 Task: In the  document agreement.epub Use the feature 'and check spelling and grammer' Select the body of letter and change paragraph spacing to  '1.5'Select the word  Good Afternoon and change font size to  25
Action: Mouse moved to (179, 58)
Screenshot: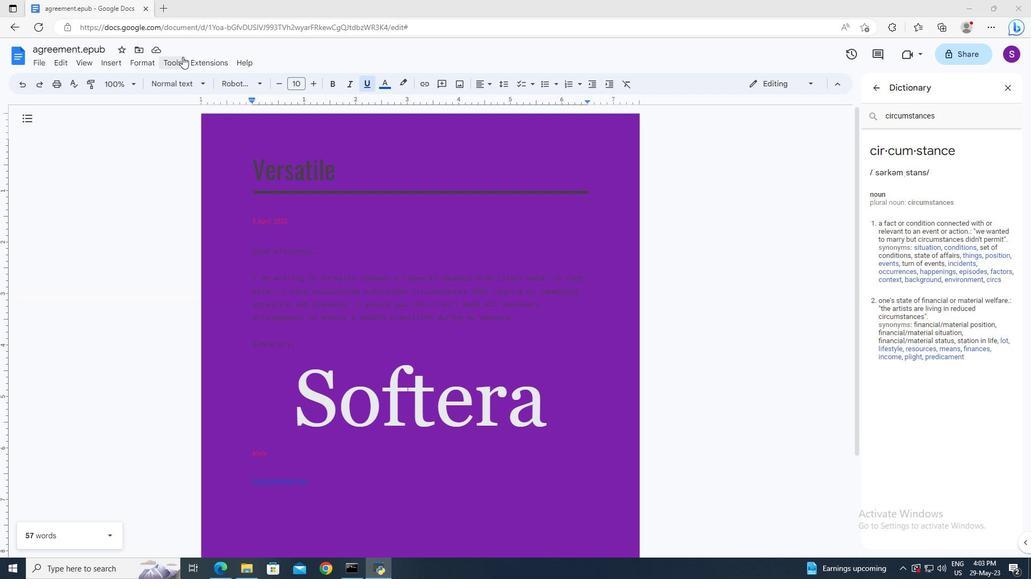 
Action: Mouse pressed left at (179, 58)
Screenshot: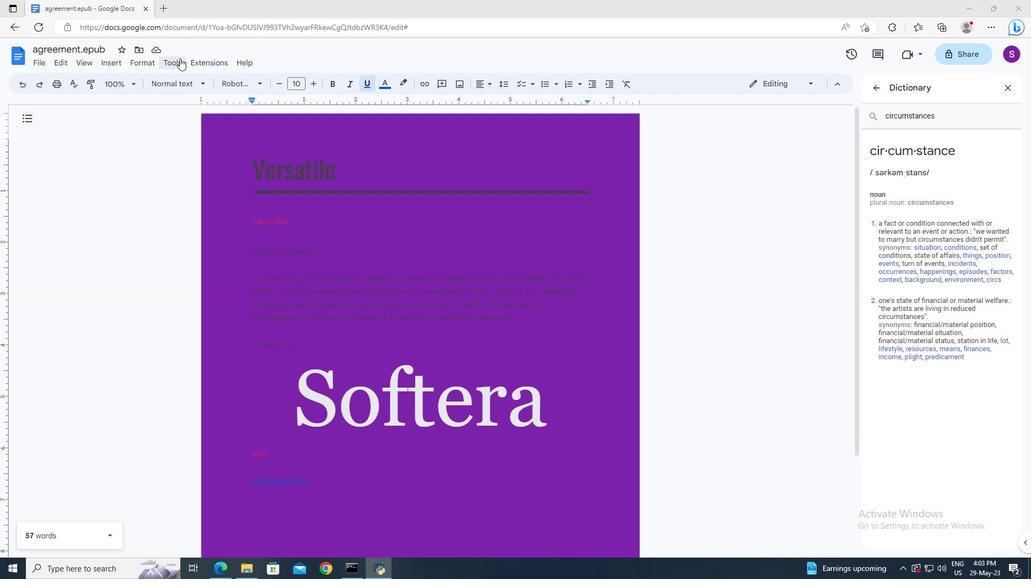 
Action: Mouse moved to (382, 83)
Screenshot: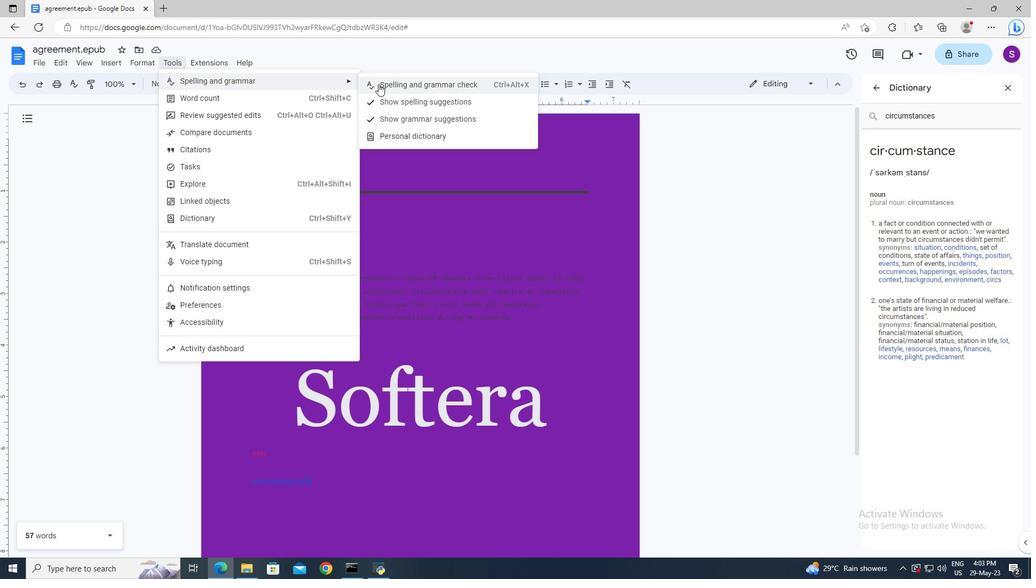 
Action: Mouse pressed left at (382, 83)
Screenshot: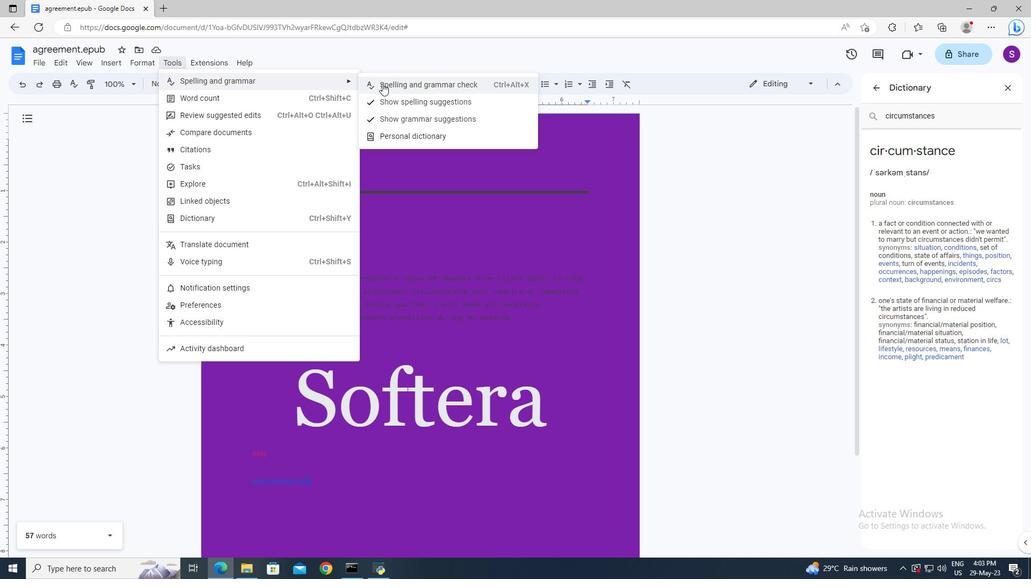 
Action: Mouse moved to (252, 277)
Screenshot: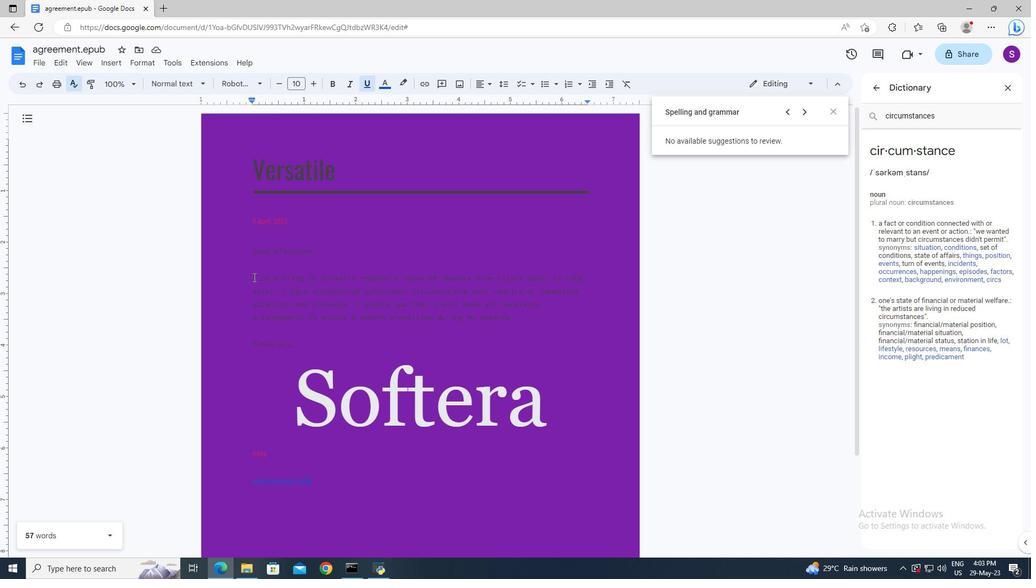 
Action: Mouse pressed left at (252, 277)
Screenshot: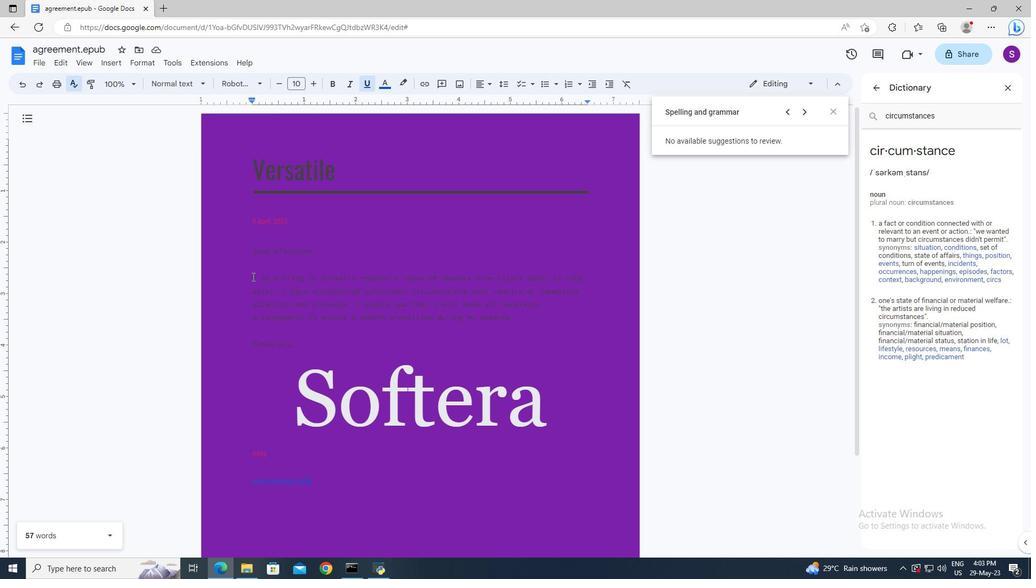 
Action: Key pressed <Key.shift><Key.down>
Screenshot: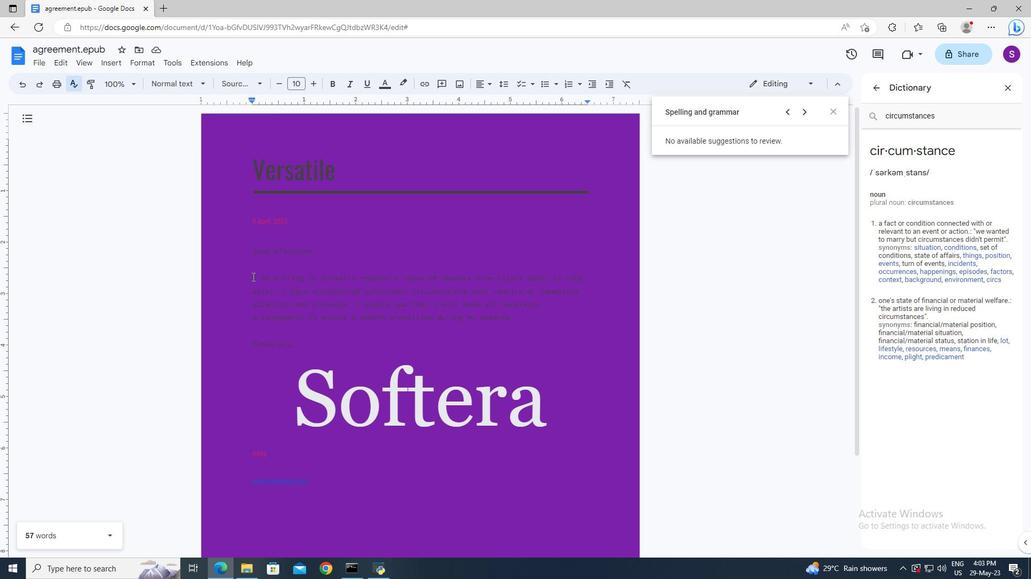 
Action: Mouse moved to (499, 83)
Screenshot: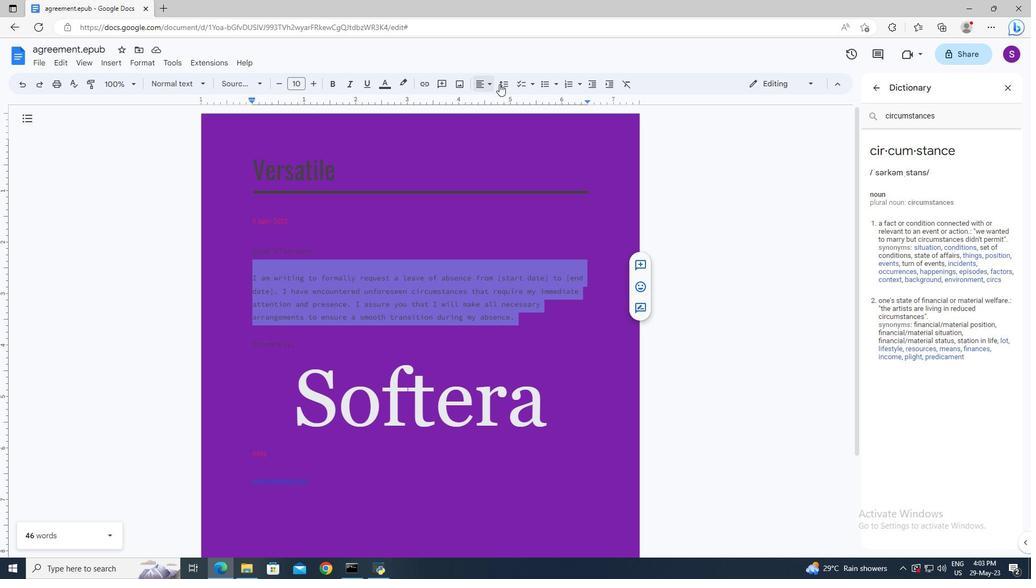 
Action: Mouse pressed left at (499, 83)
Screenshot: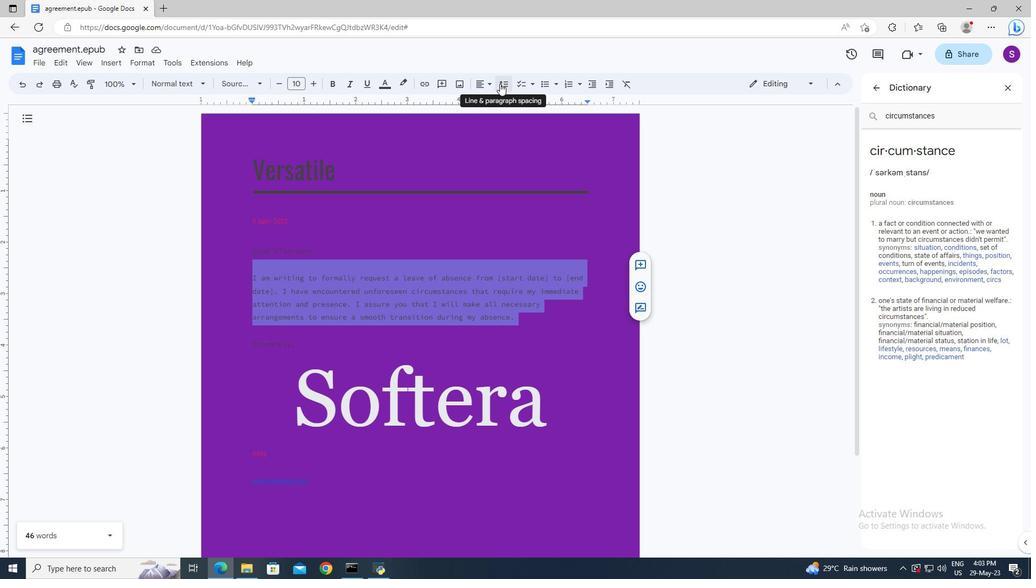 
Action: Mouse moved to (515, 139)
Screenshot: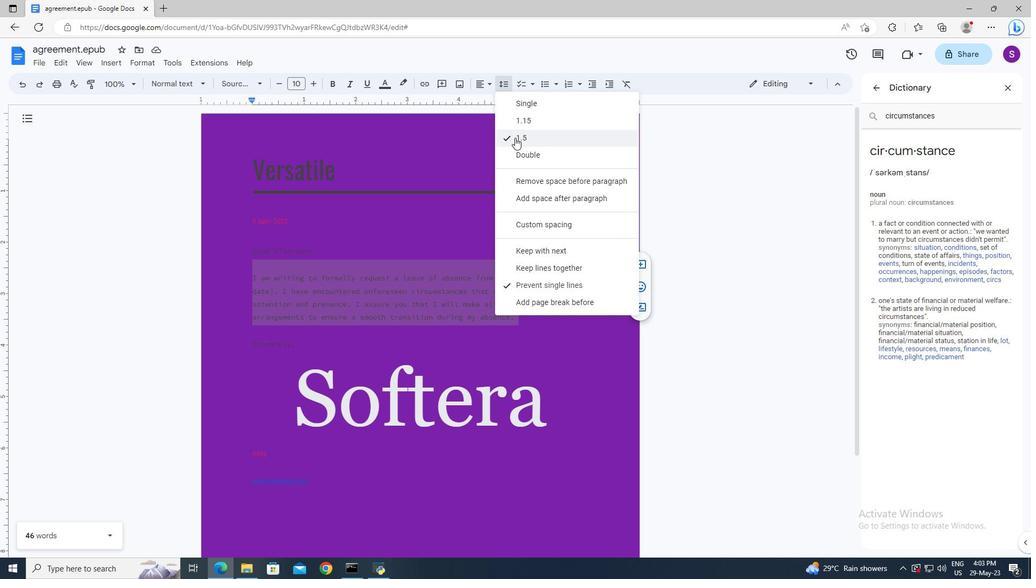 
Action: Mouse pressed left at (515, 139)
Screenshot: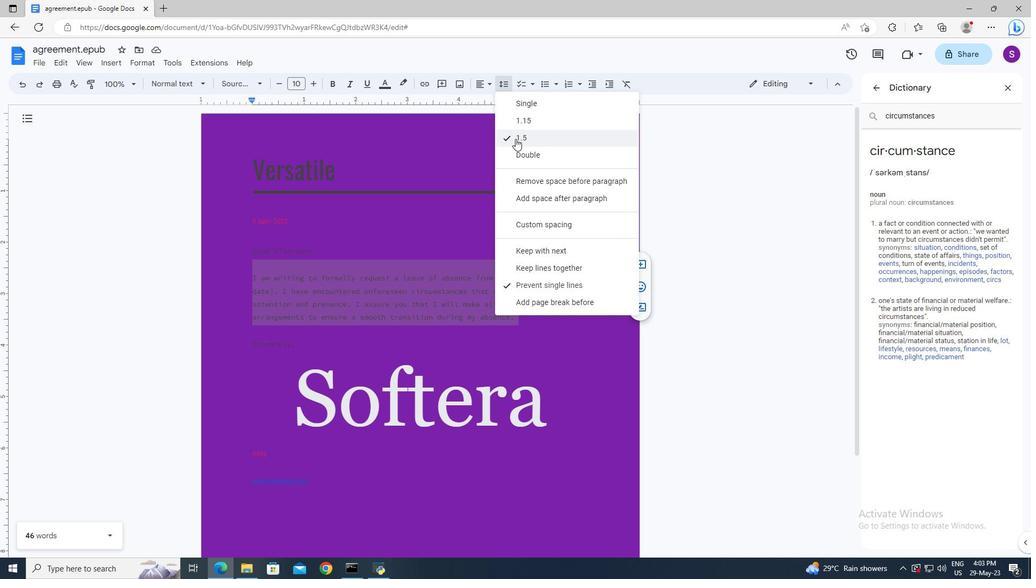 
Action: Mouse moved to (249, 252)
Screenshot: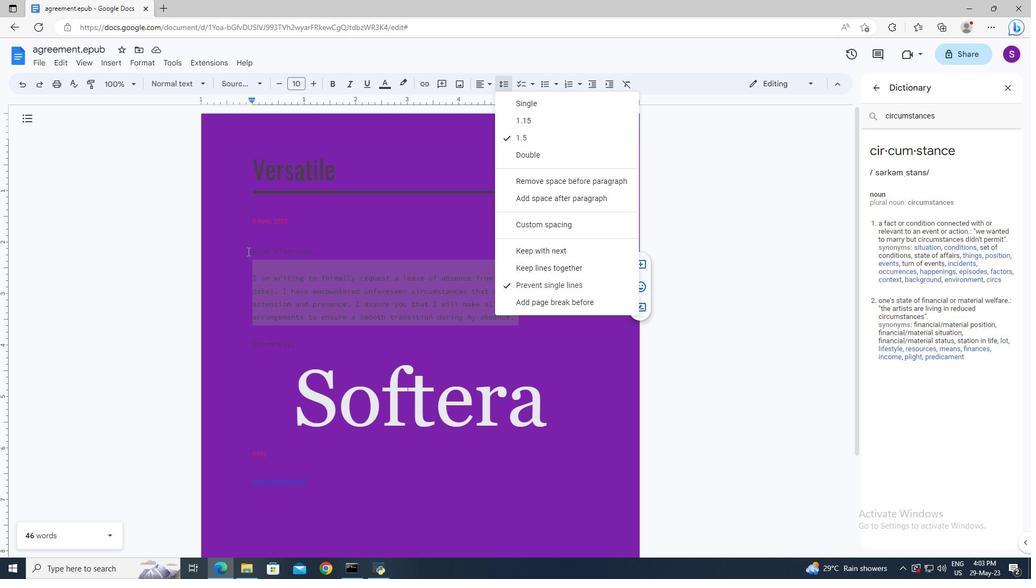 
Action: Mouse pressed left at (249, 252)
Screenshot: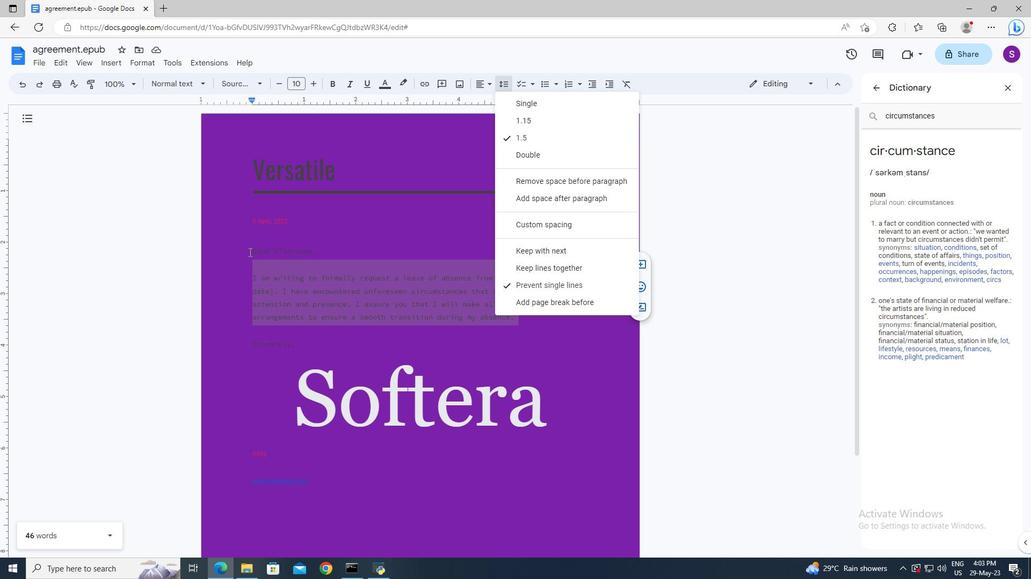 
Action: Key pressed <Key.shift><Key.right><Key.right>
Screenshot: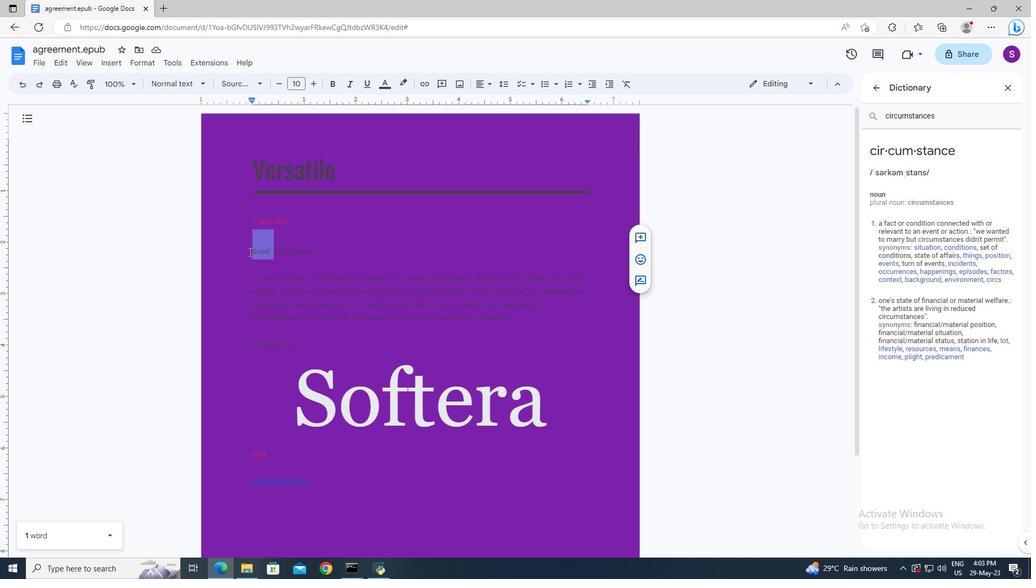 
Action: Mouse moved to (297, 86)
Screenshot: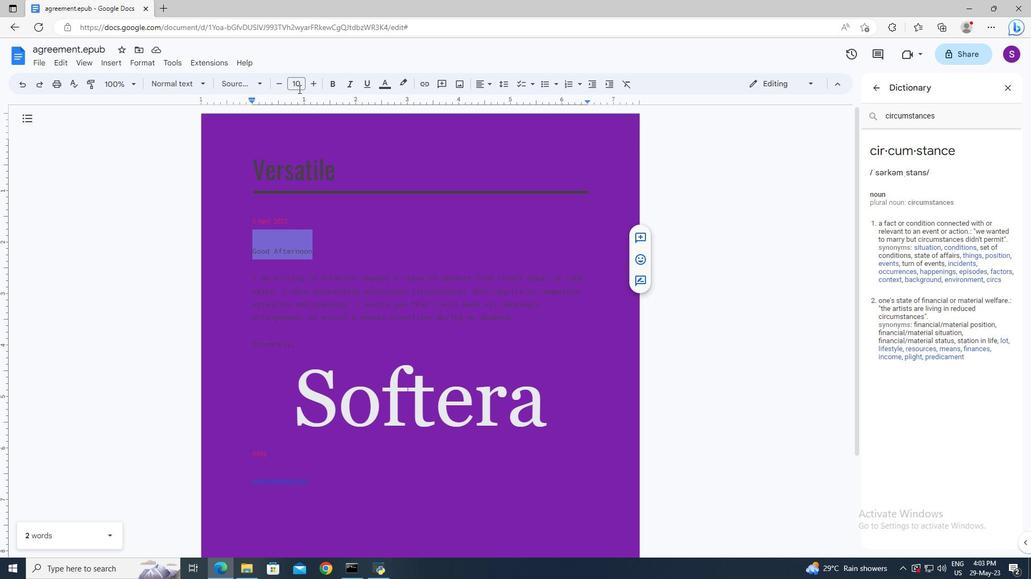 
Action: Mouse pressed left at (297, 86)
Screenshot: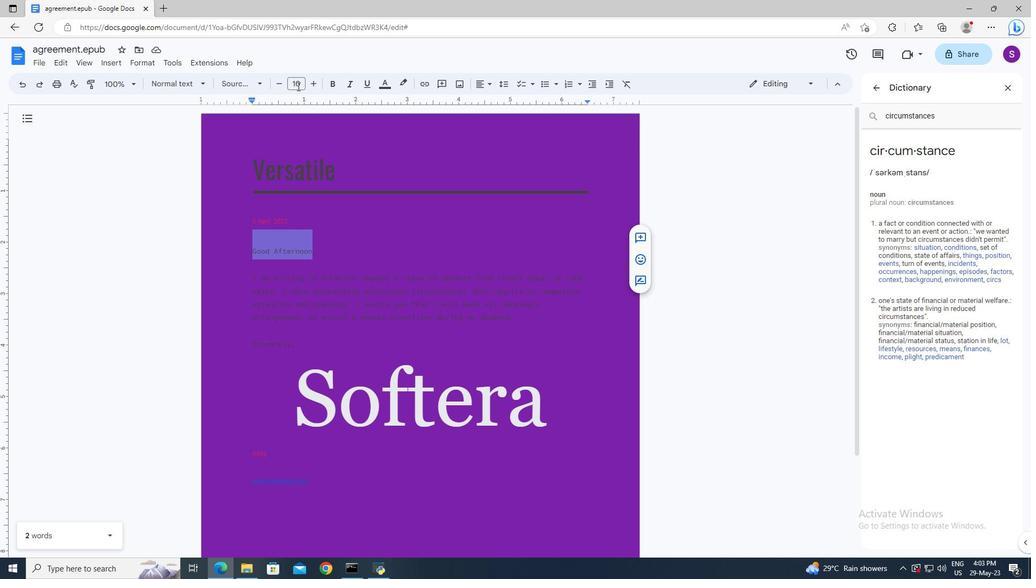 
Action: Key pressed 25<Key.enter>
Screenshot: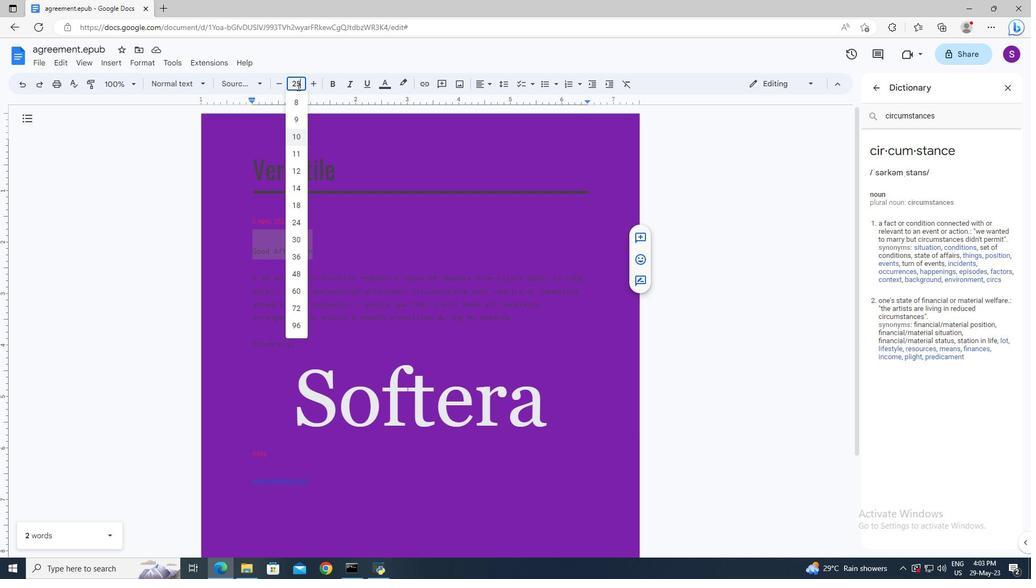 
Action: Mouse moved to (419, 249)
Screenshot: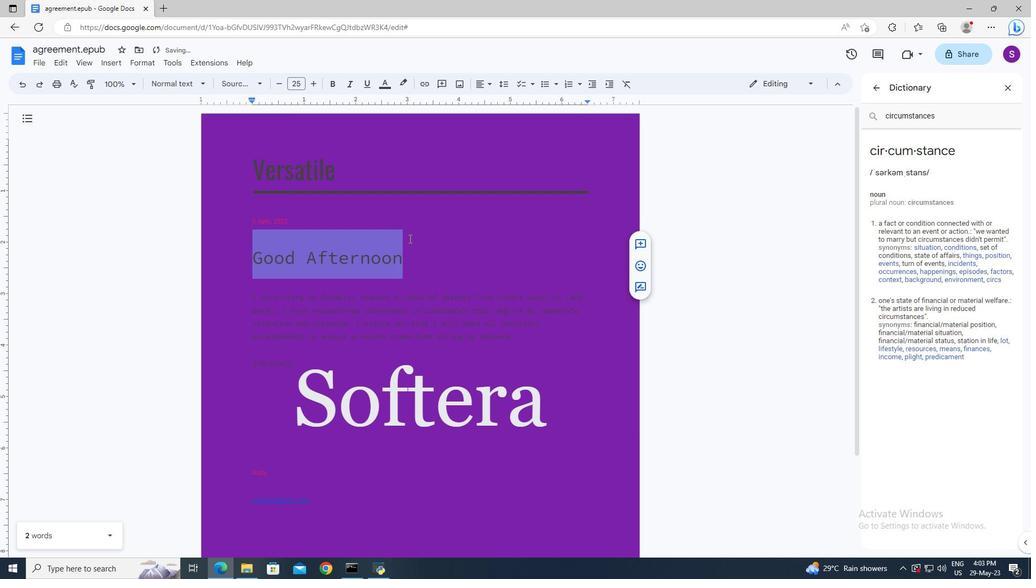 
Action: Mouse pressed left at (419, 249)
Screenshot: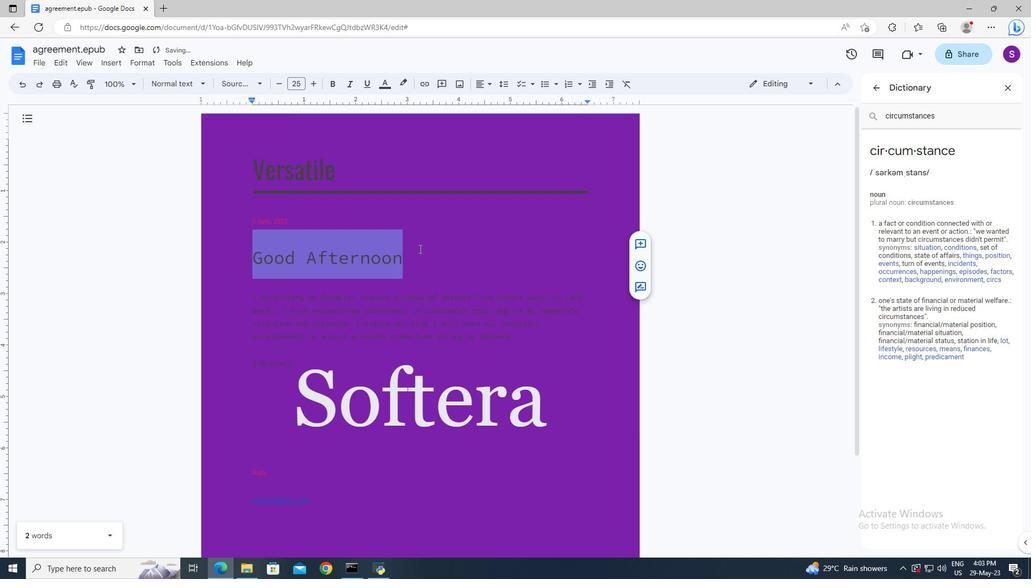 
